 Task: Look for the products that are on sale.
Action: Mouse moved to (24, 109)
Screenshot: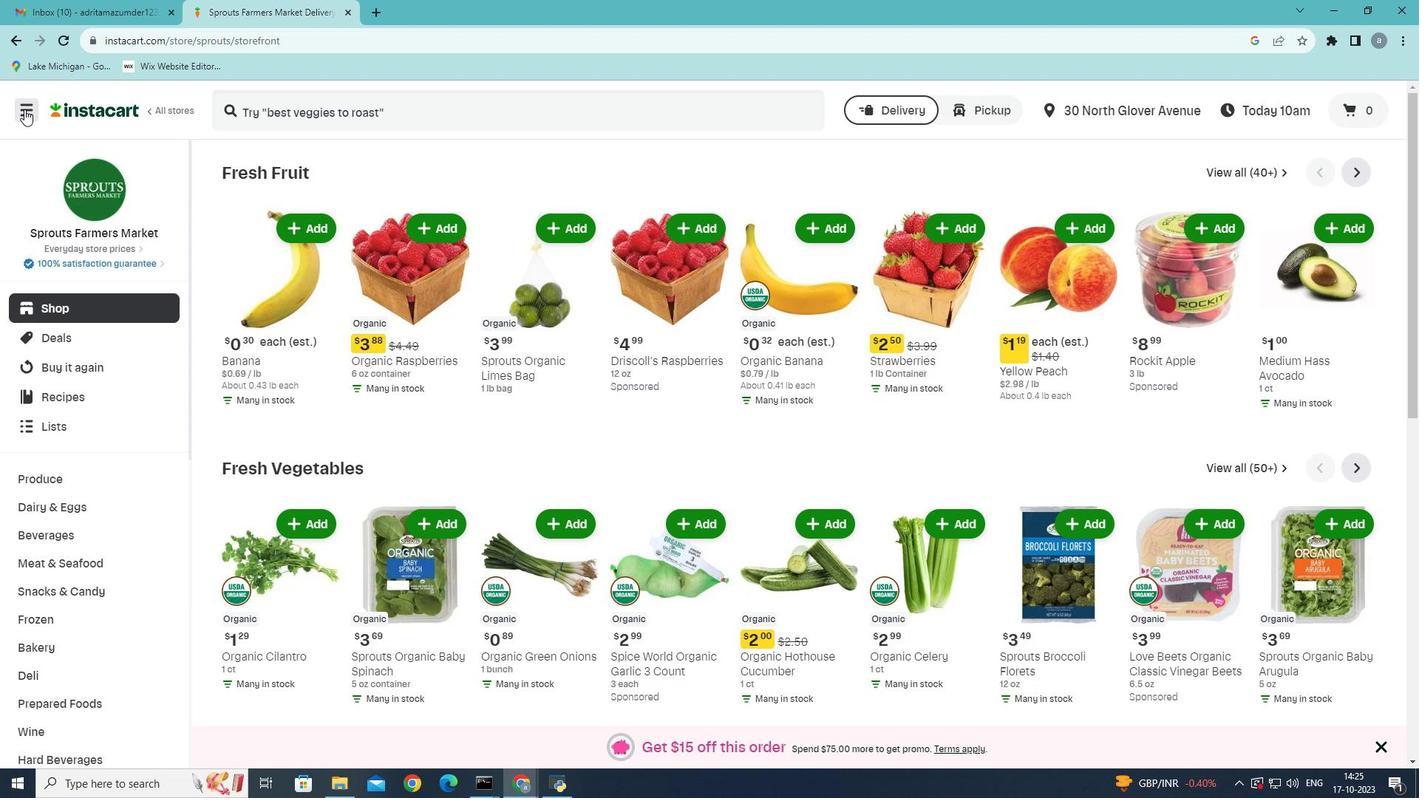 
Action: Mouse pressed left at (24, 109)
Screenshot: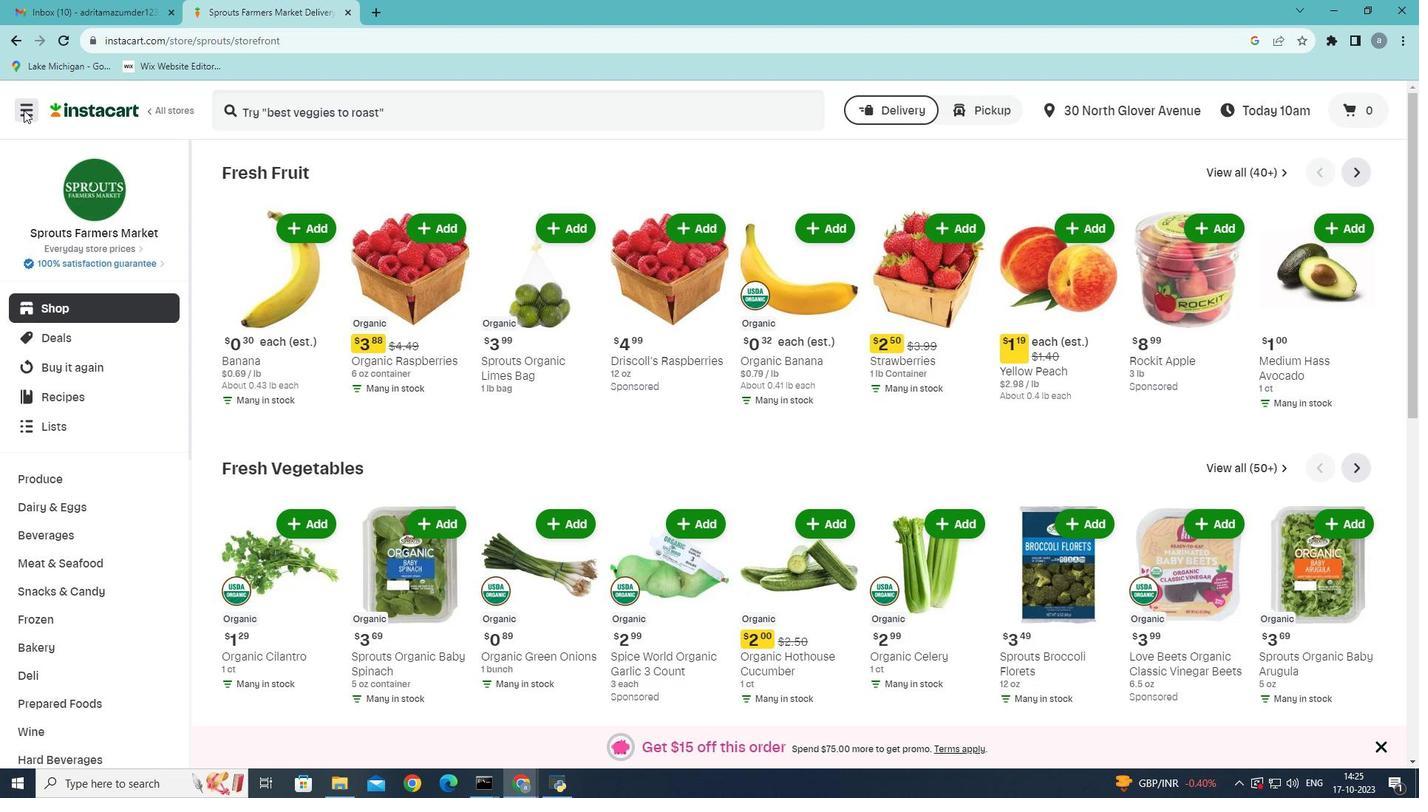 
Action: Mouse moved to (51, 429)
Screenshot: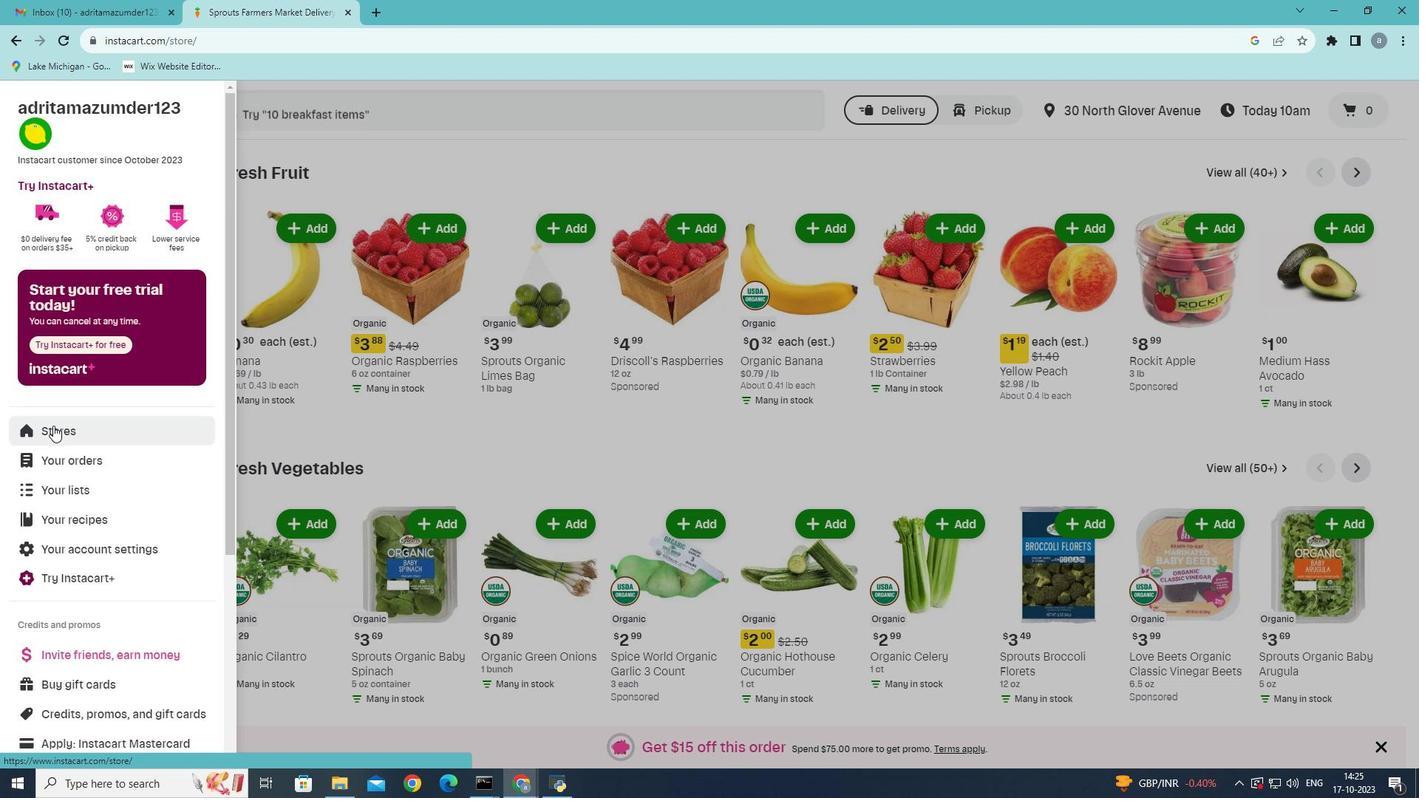 
Action: Mouse pressed left at (51, 429)
Screenshot: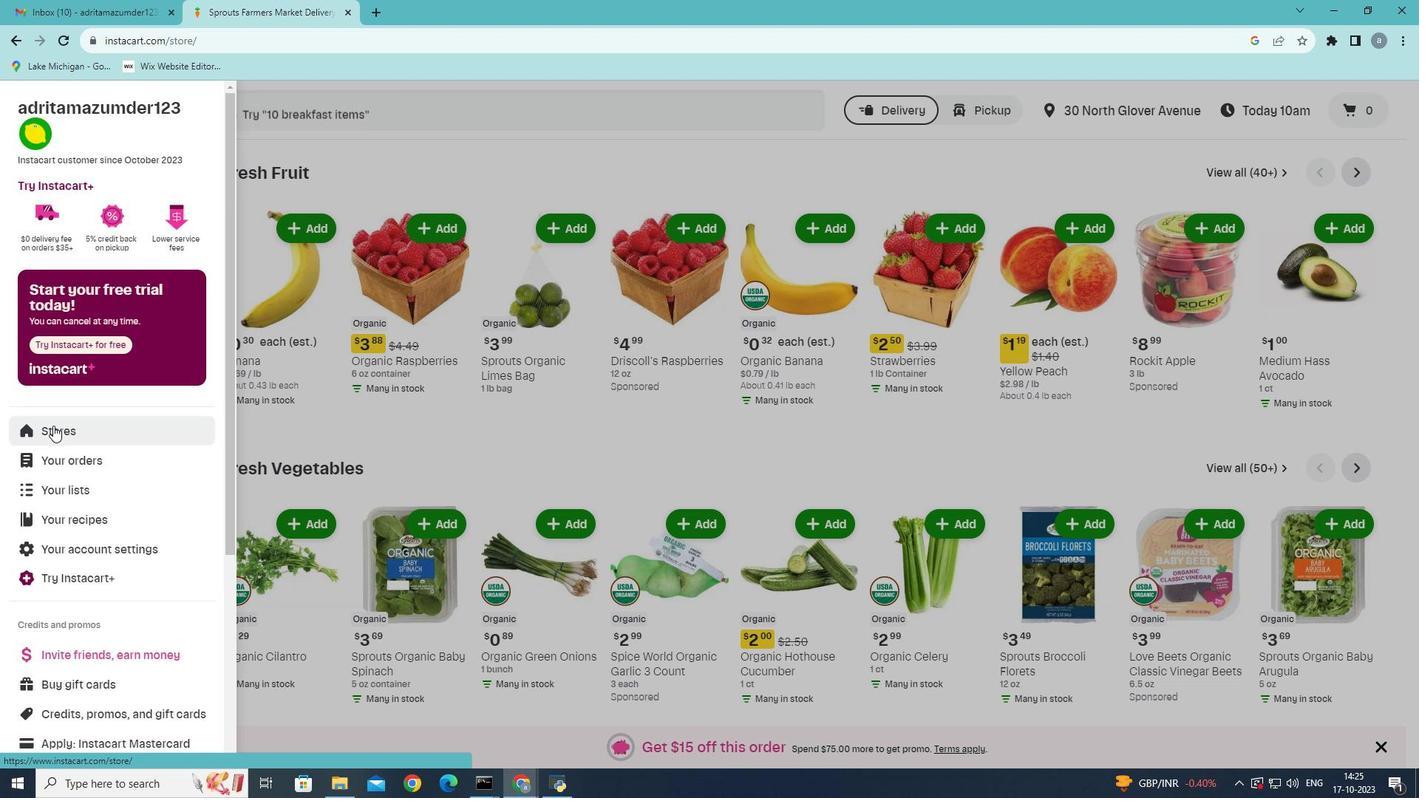 
Action: Mouse moved to (346, 167)
Screenshot: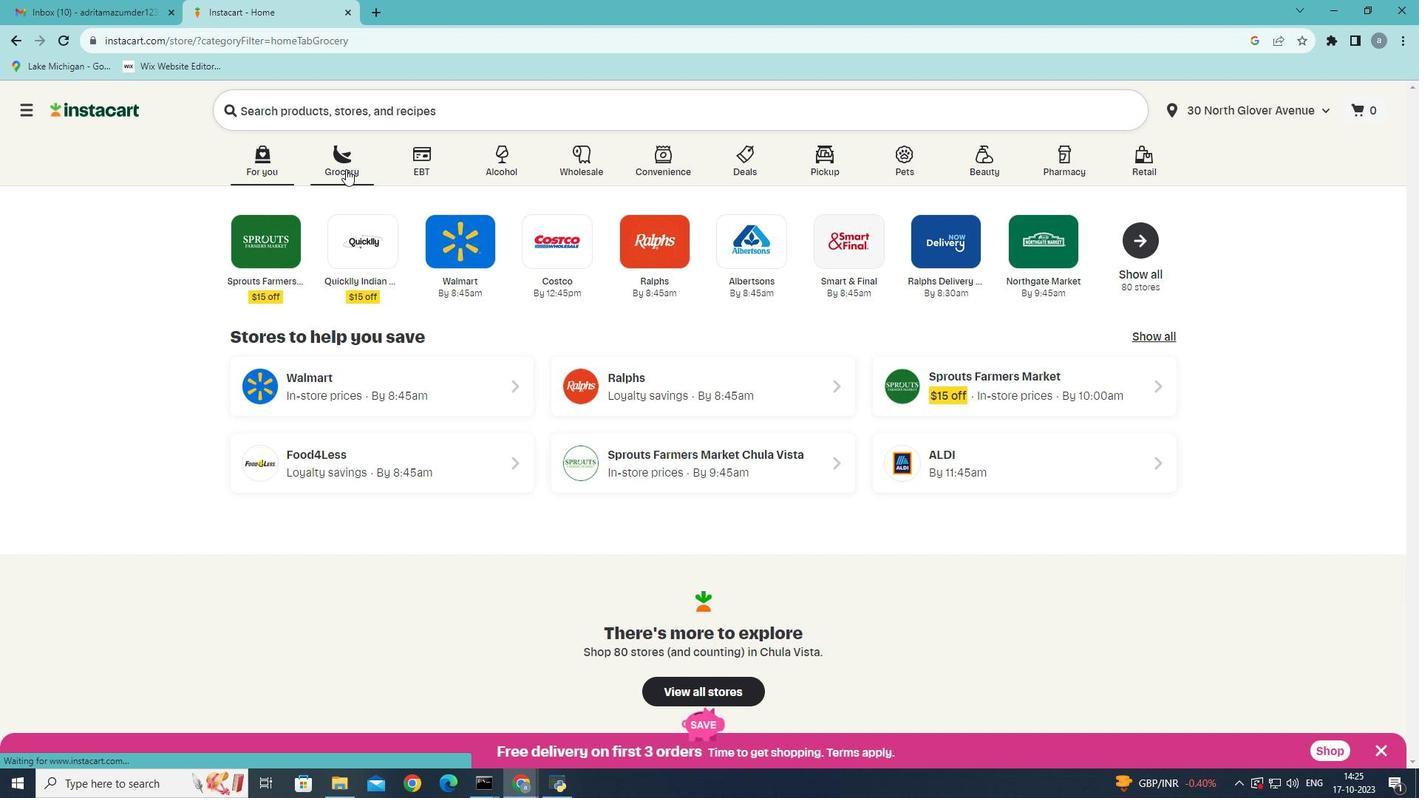 
Action: Mouse pressed left at (346, 167)
Screenshot: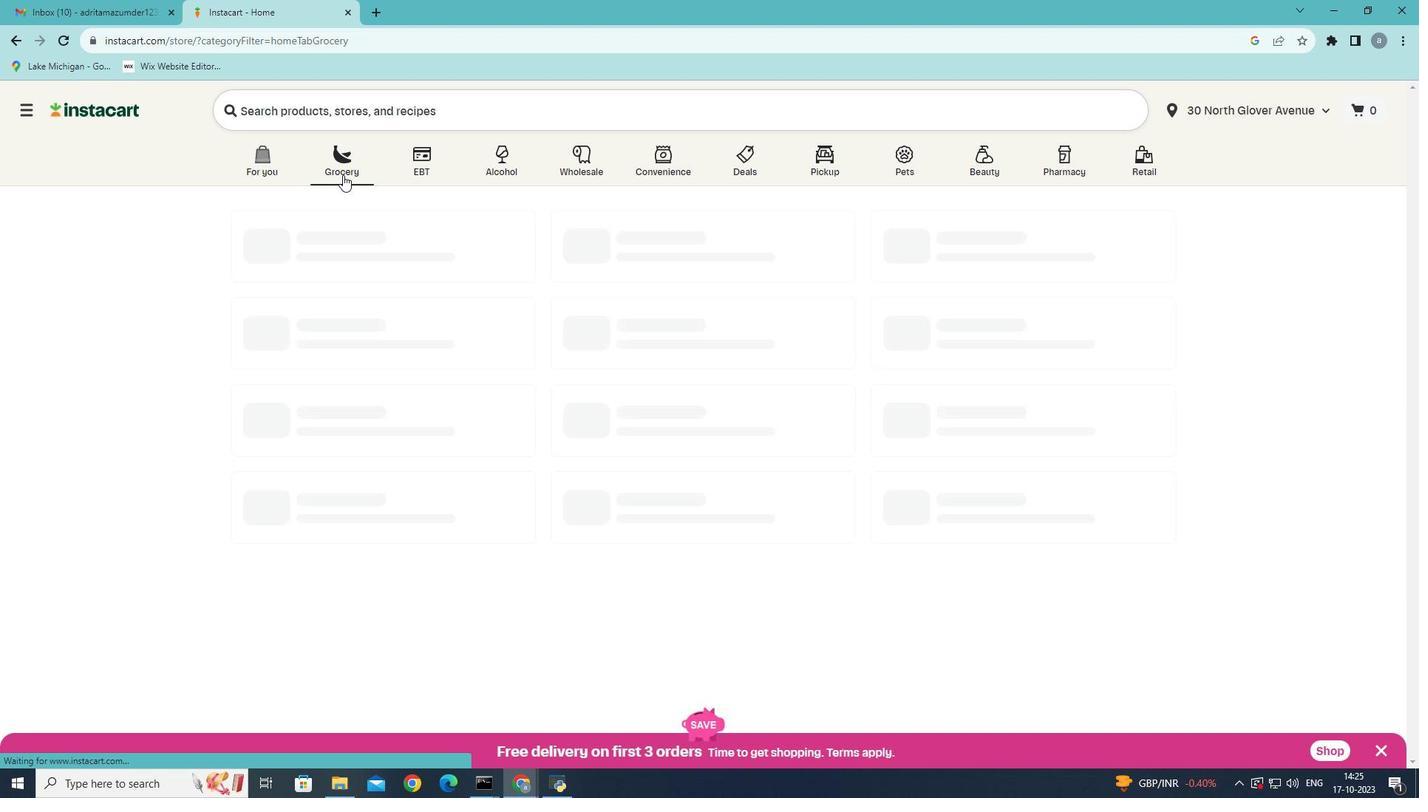 
Action: Mouse moved to (965, 330)
Screenshot: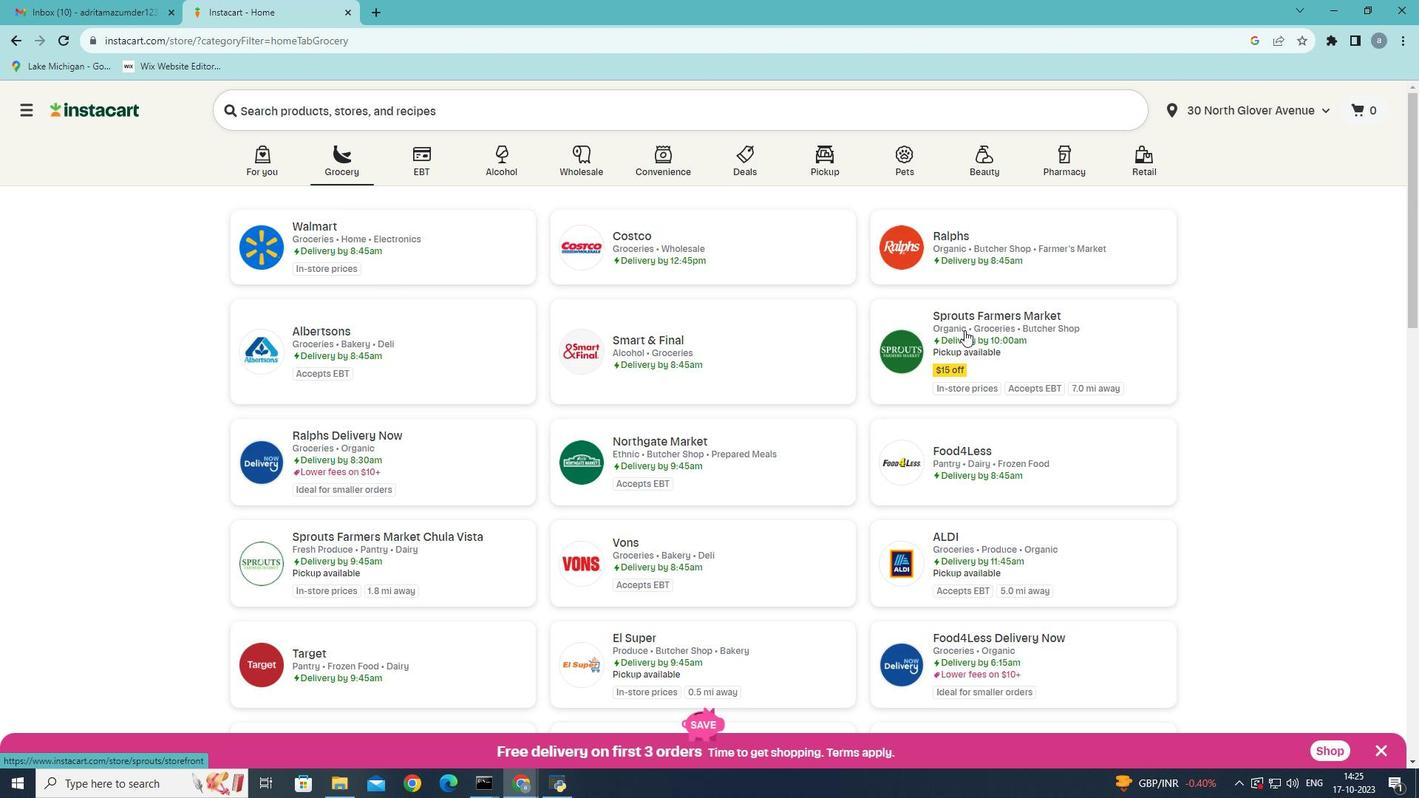 
Action: Mouse pressed left at (965, 330)
Screenshot: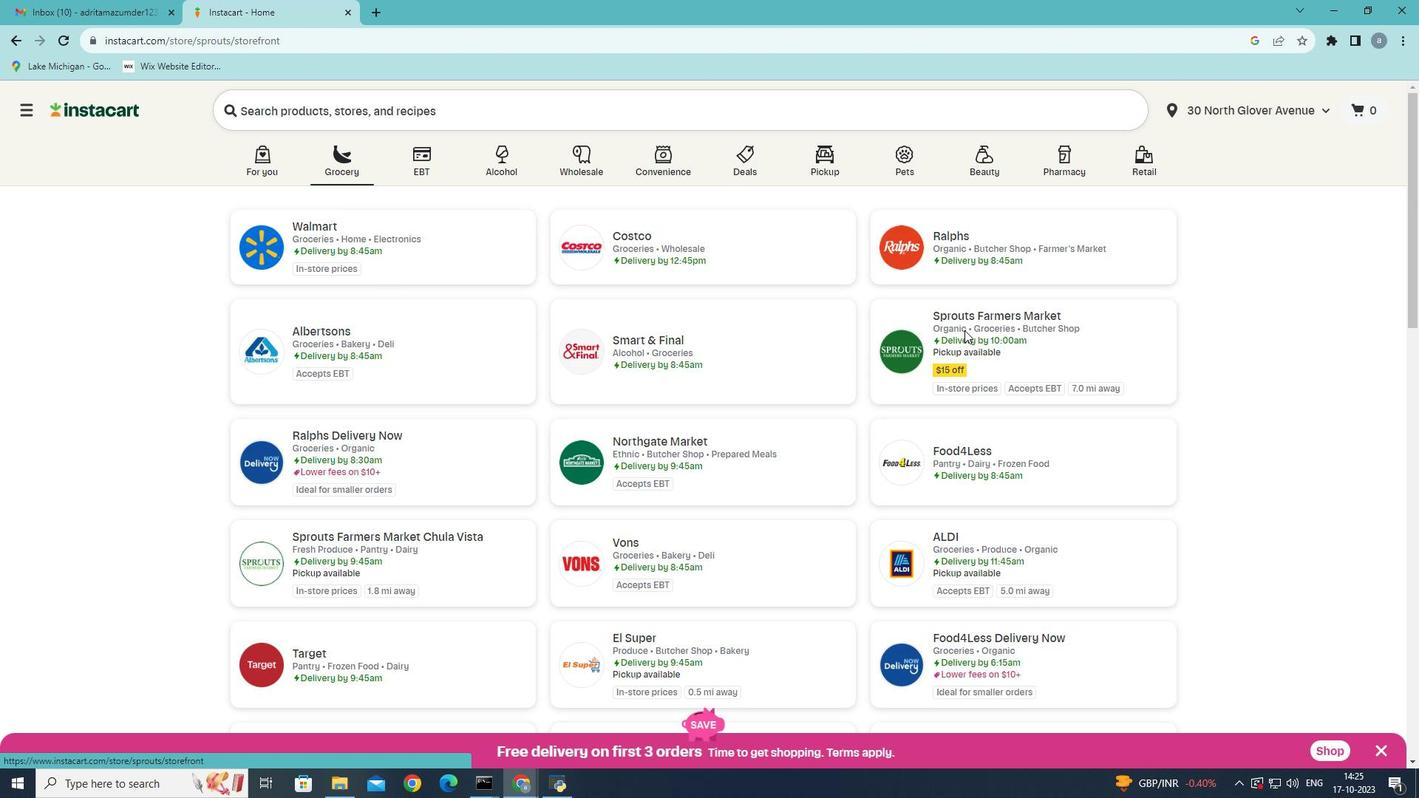 
Action: Mouse moved to (60, 562)
Screenshot: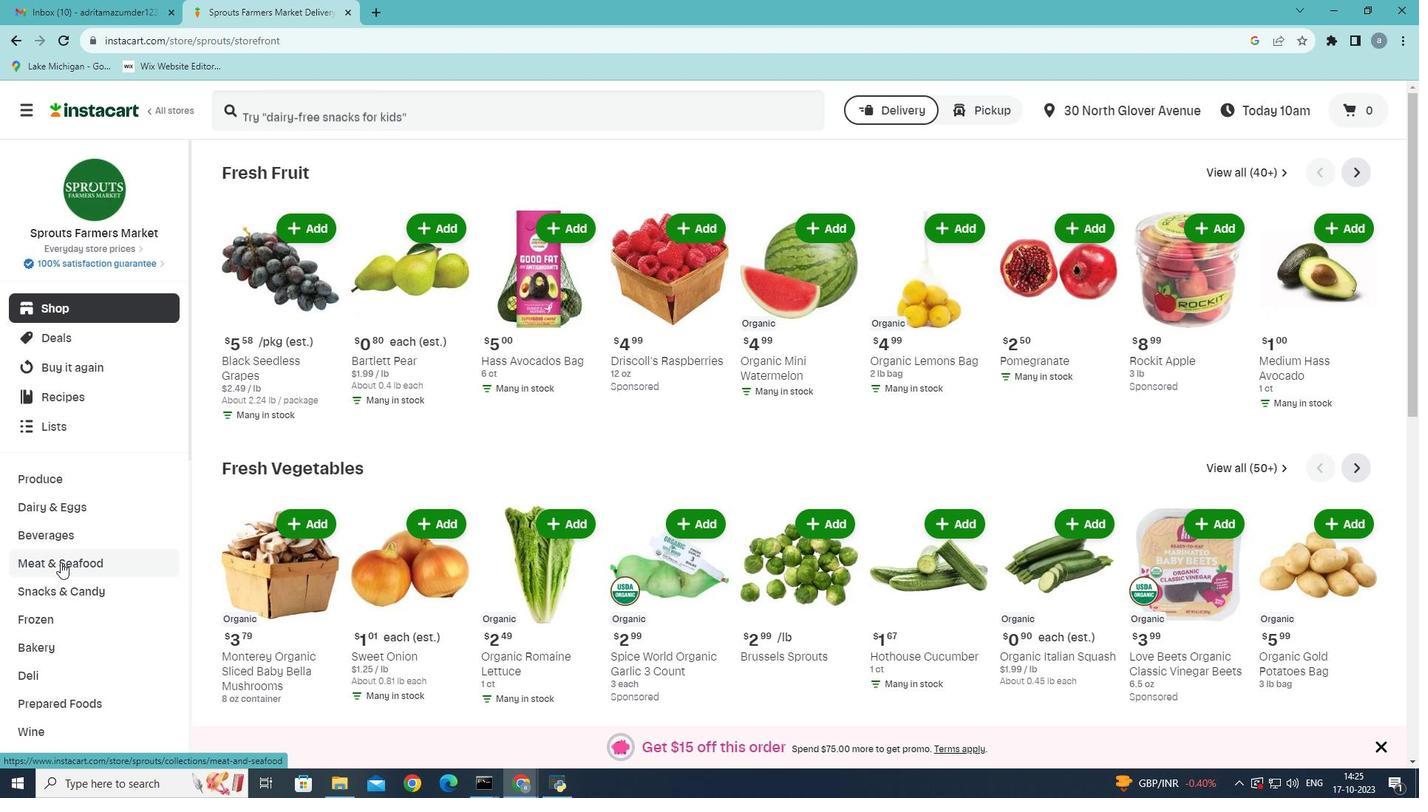 
Action: Mouse pressed left at (60, 562)
Screenshot: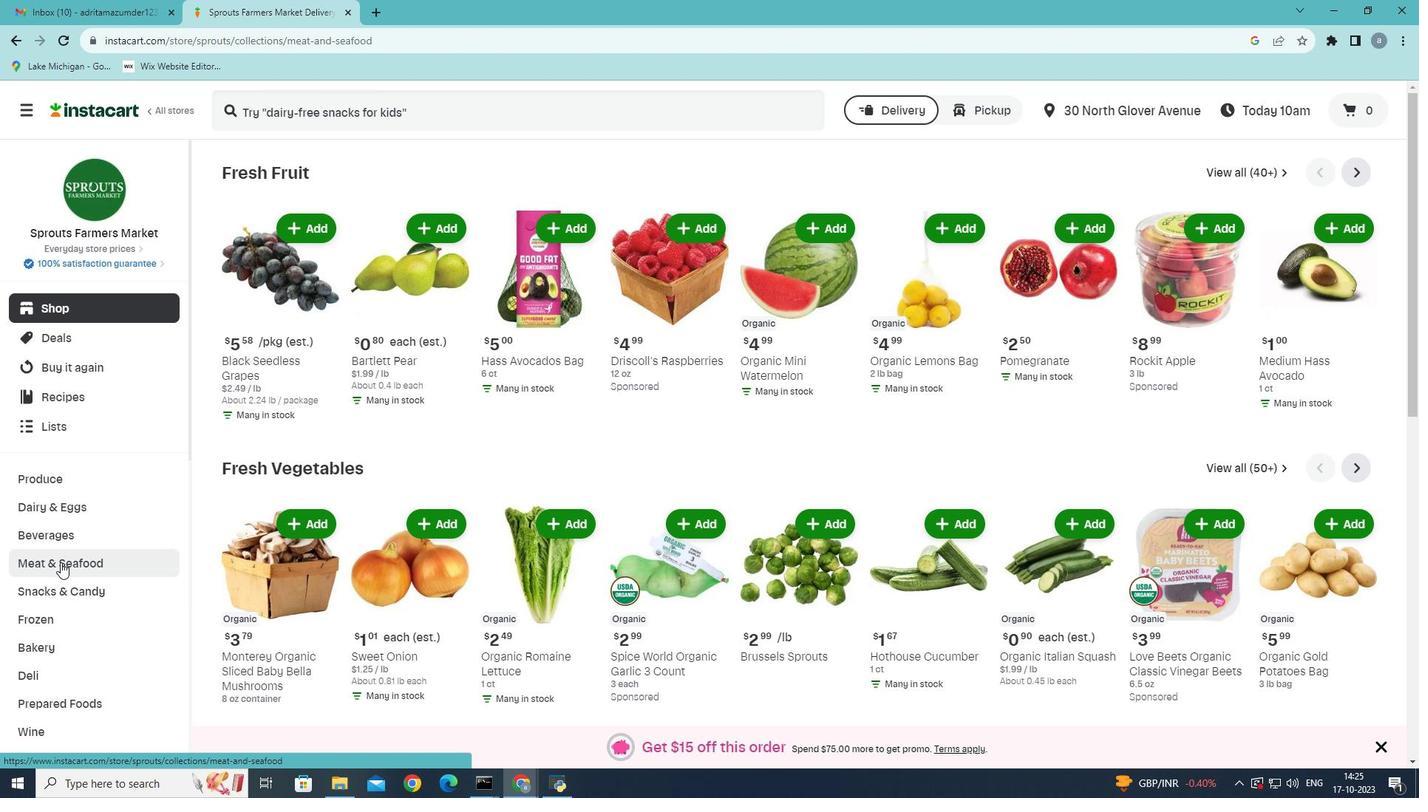 
Action: Mouse moved to (426, 204)
Screenshot: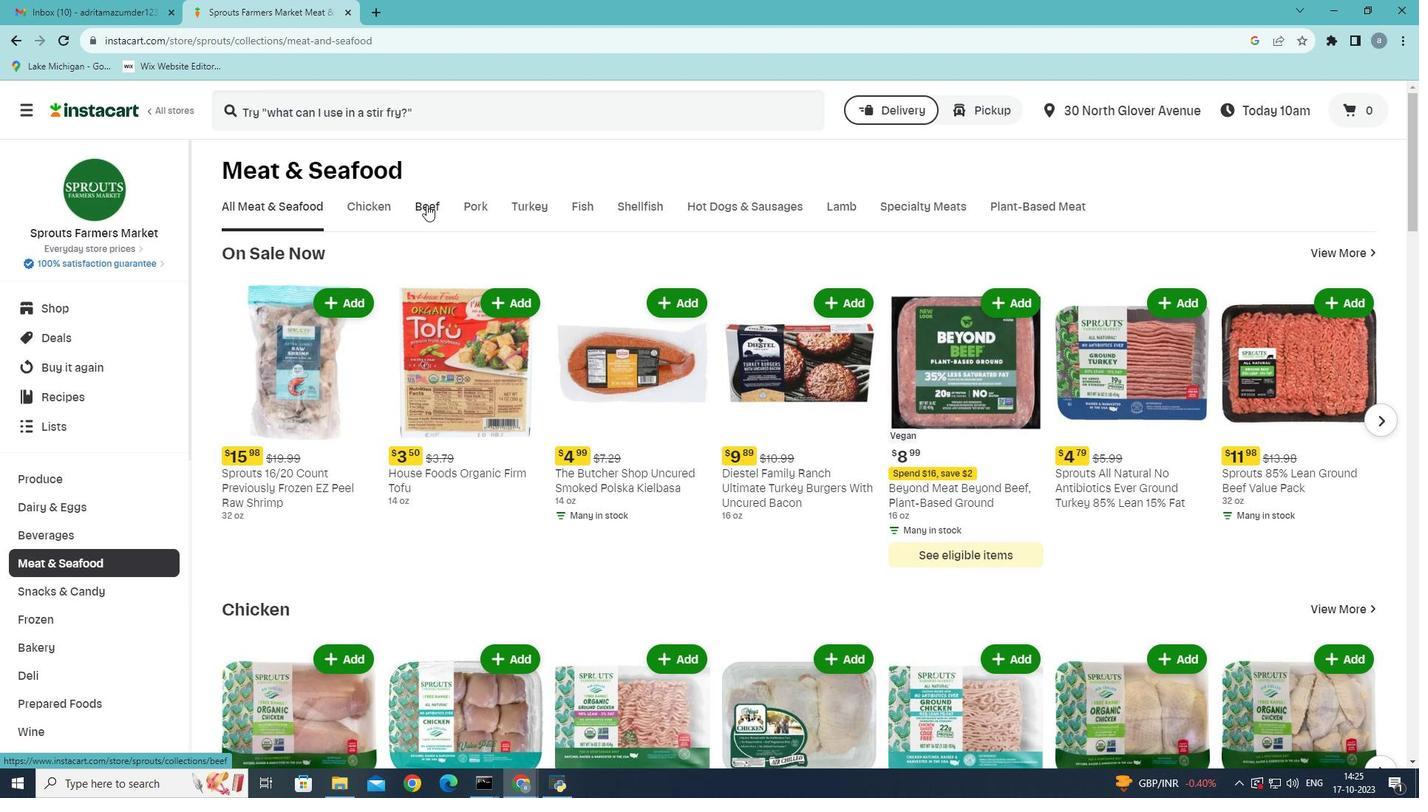 
Action: Mouse pressed left at (426, 204)
Screenshot: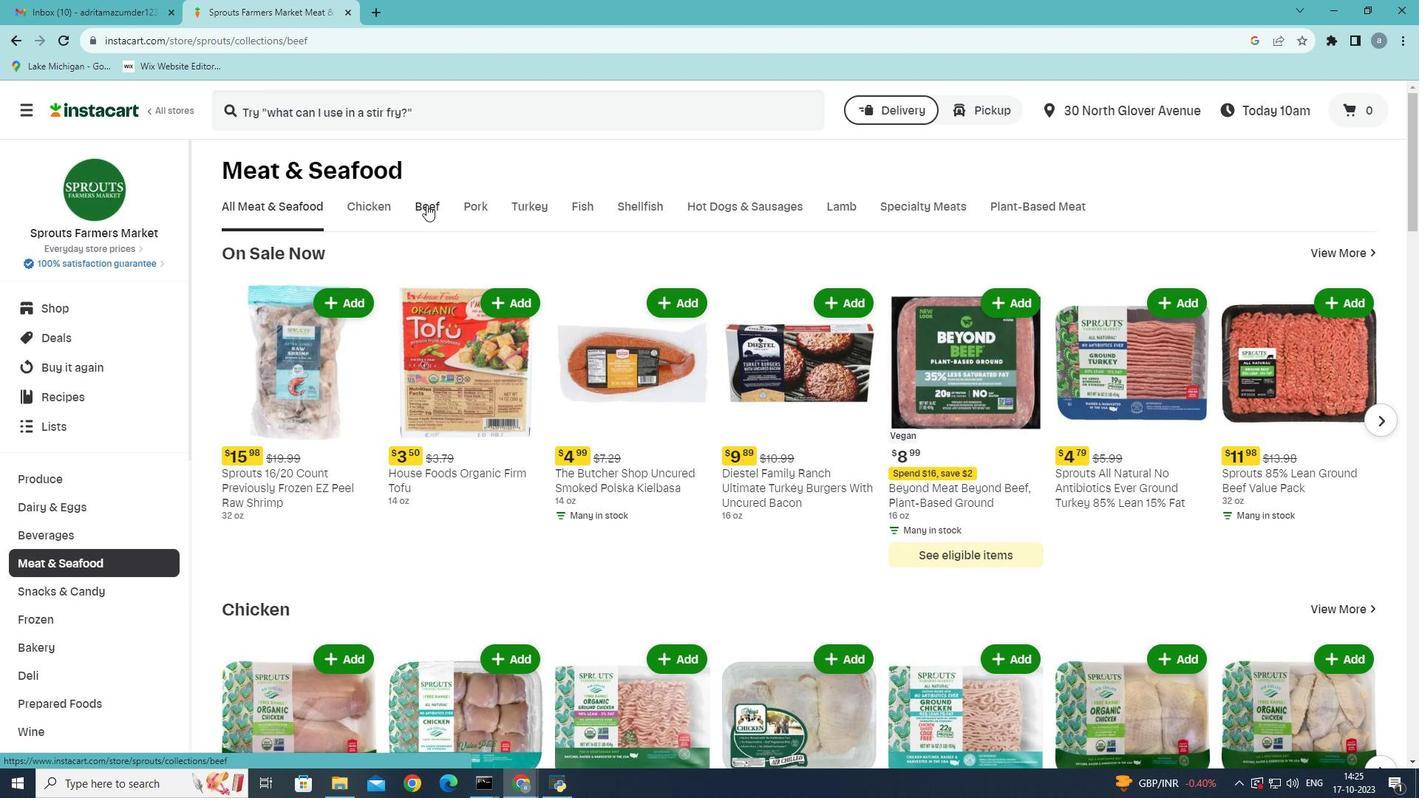 
Action: Mouse moved to (597, 274)
Screenshot: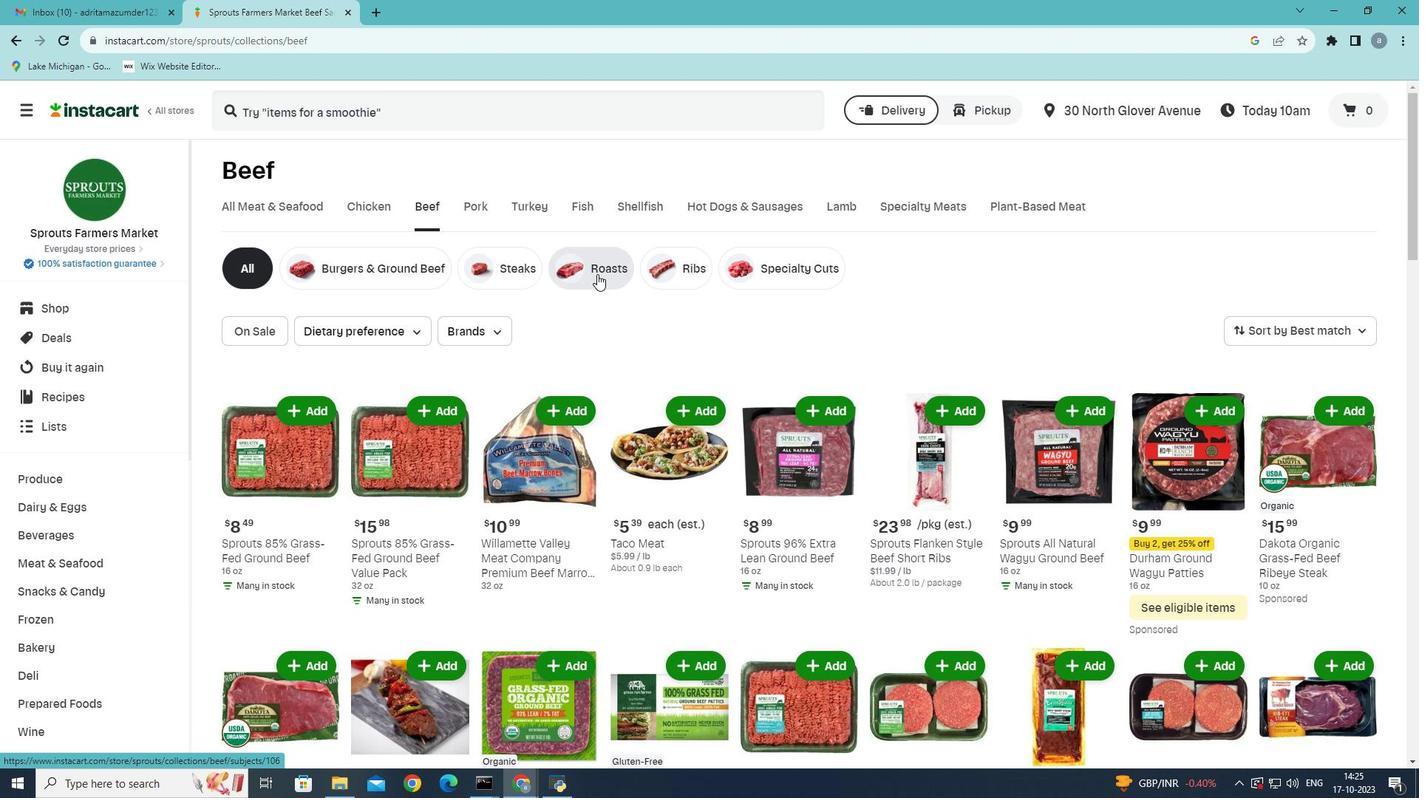 
Action: Mouse pressed left at (597, 274)
Screenshot: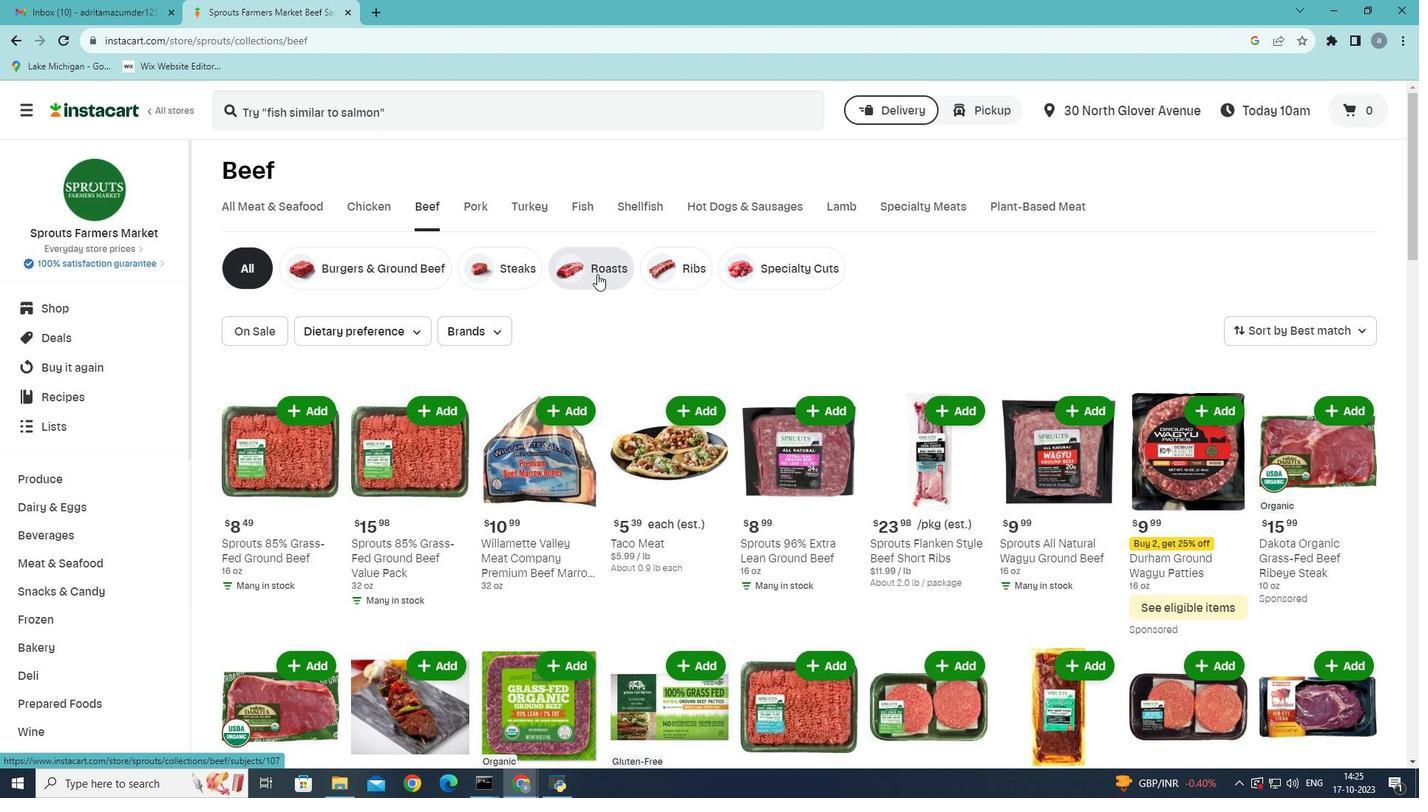 
Action: Mouse moved to (428, 278)
Screenshot: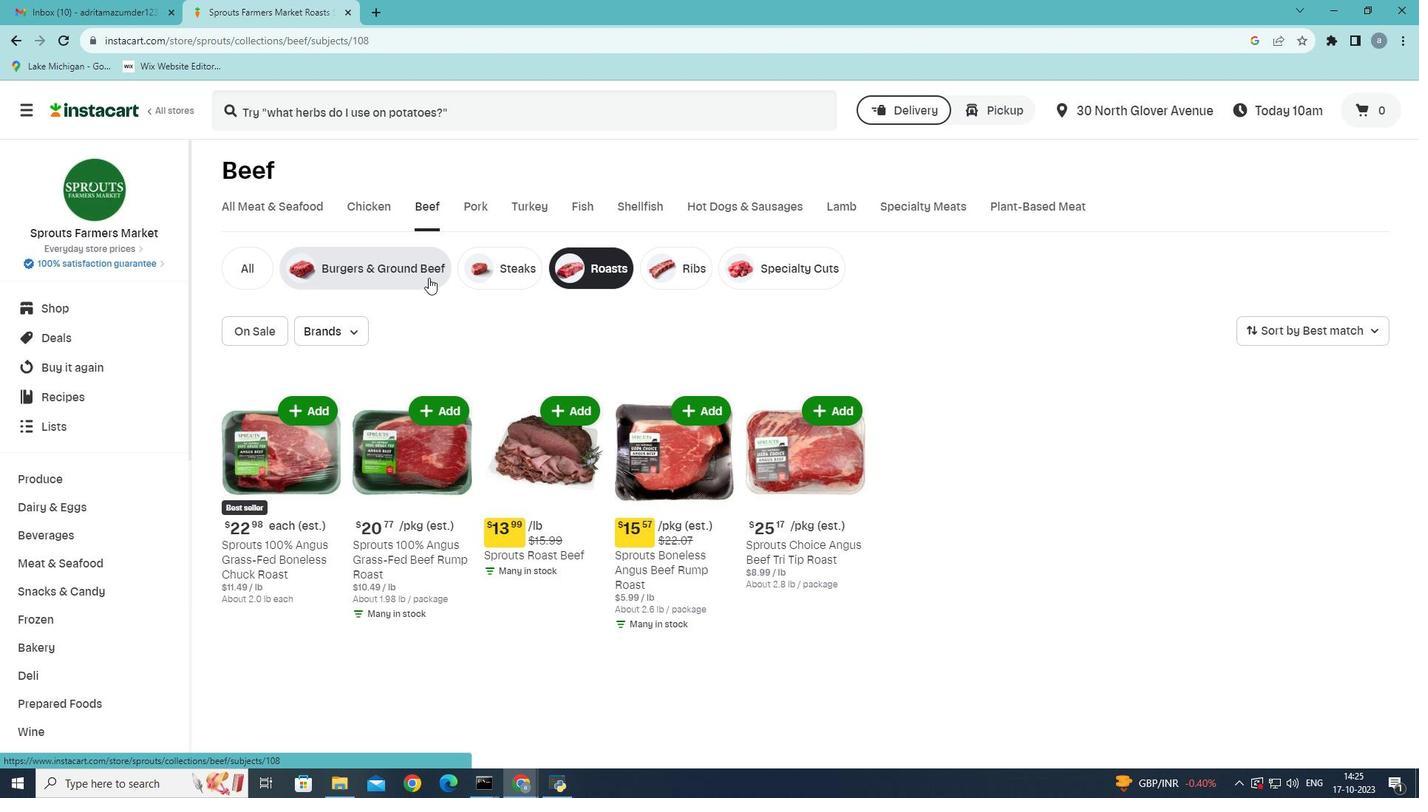 
Action: Mouse pressed left at (428, 278)
Screenshot: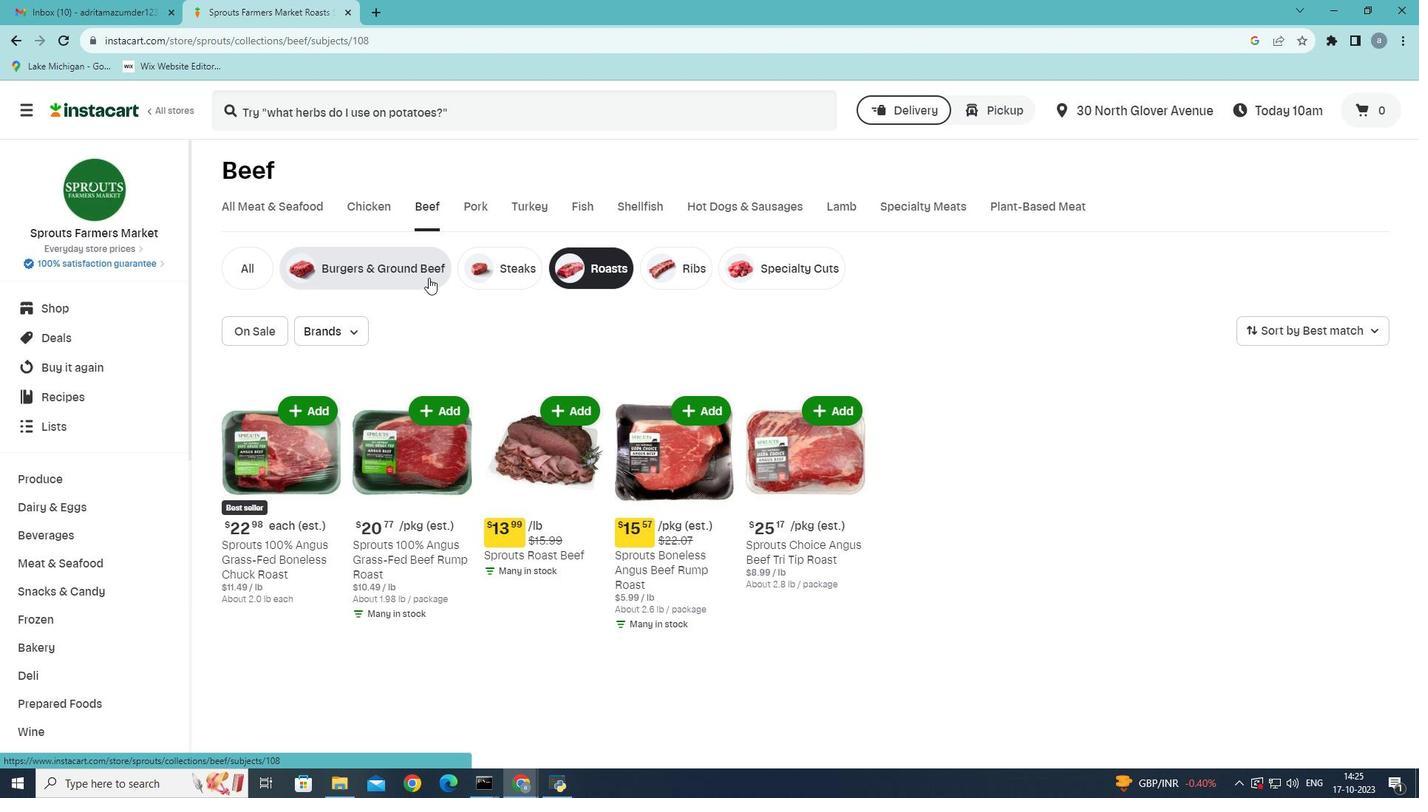 
Action: Mouse moved to (259, 337)
Screenshot: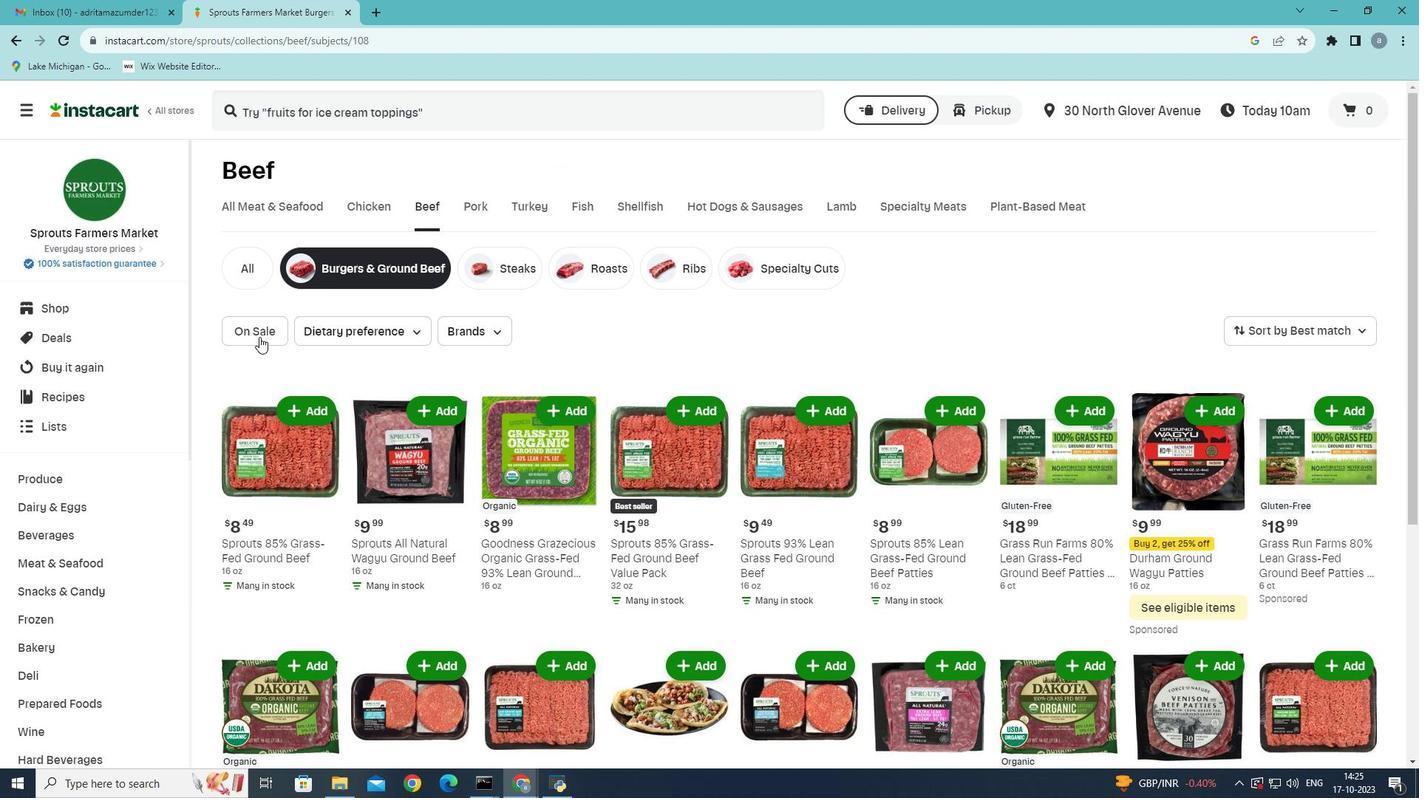 
Action: Mouse pressed left at (259, 337)
Screenshot: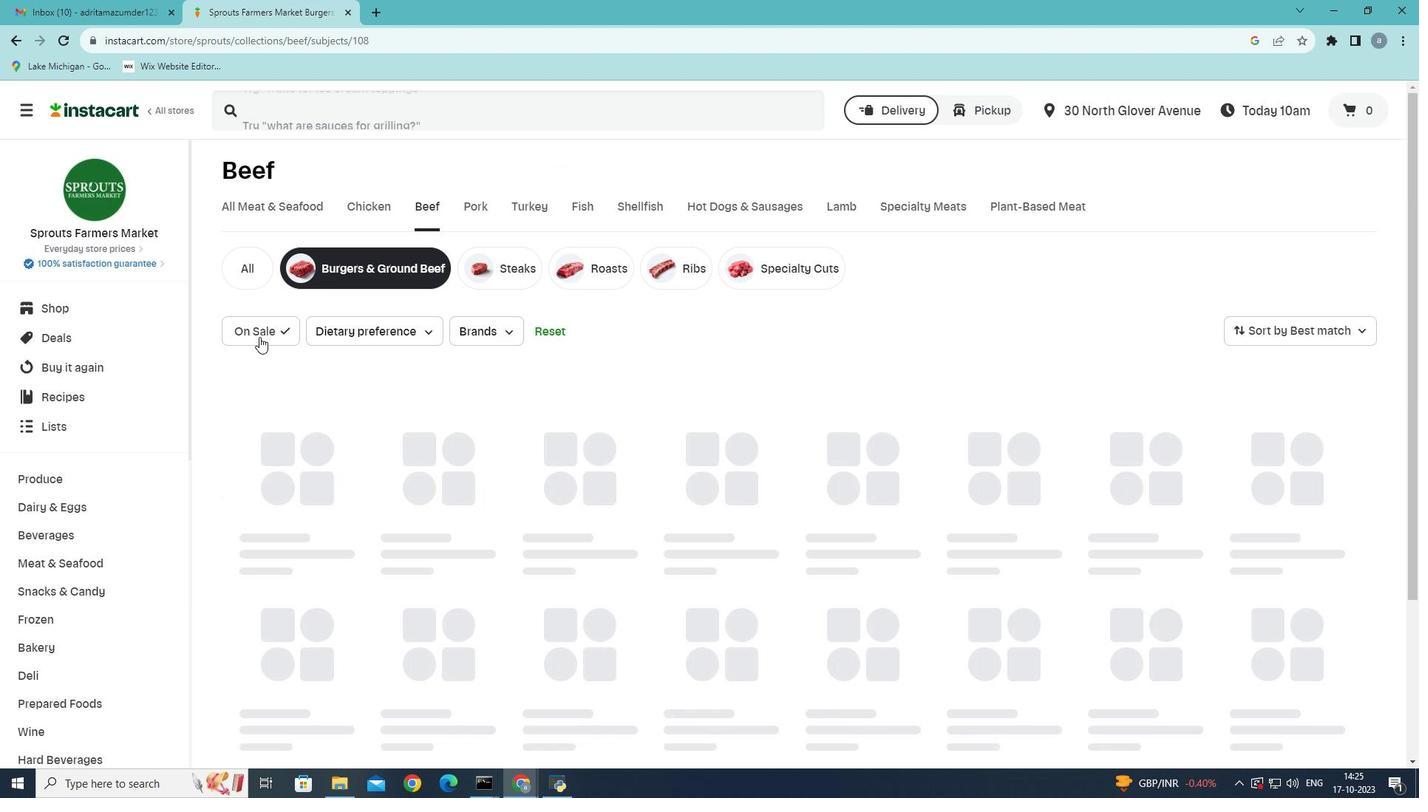 
